 Task: Filter the workflow runs by the status "waiting" in the repository "Javascript".
Action: Mouse moved to (1247, 147)
Screenshot: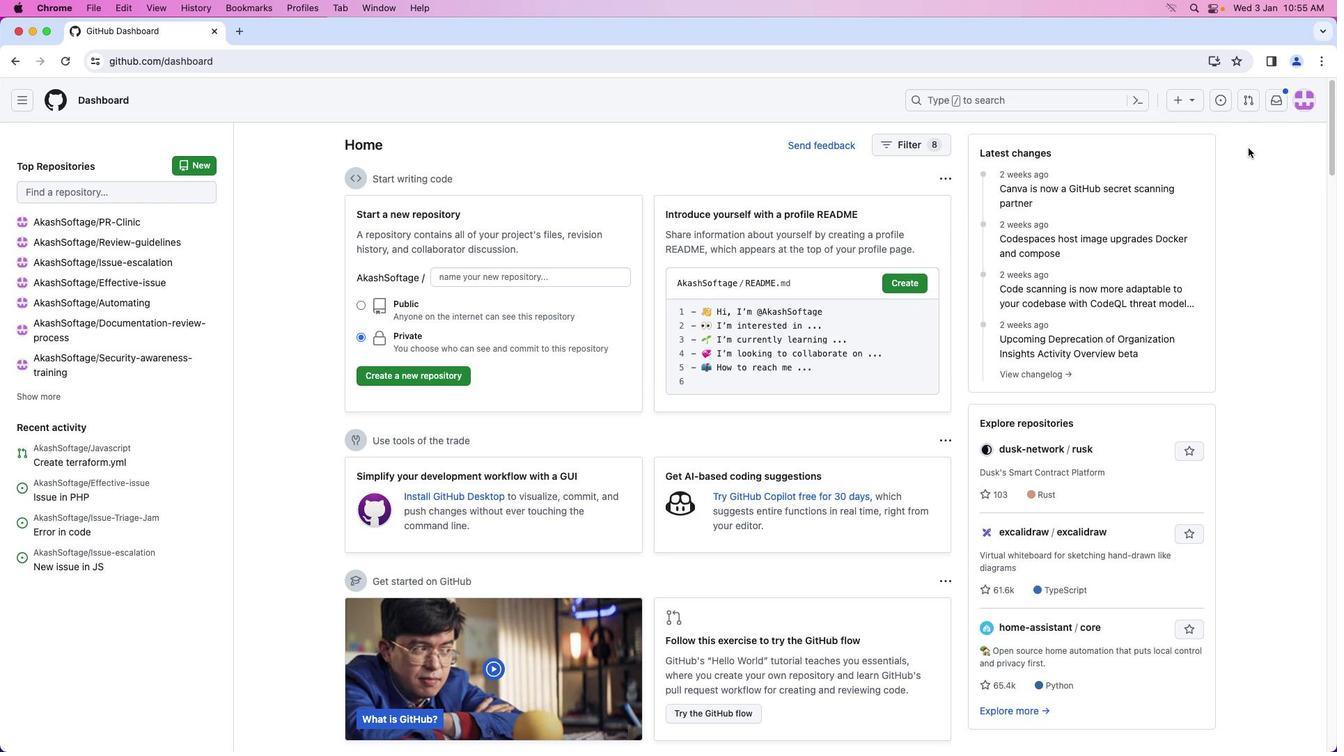 
Action: Mouse pressed left at (1247, 147)
Screenshot: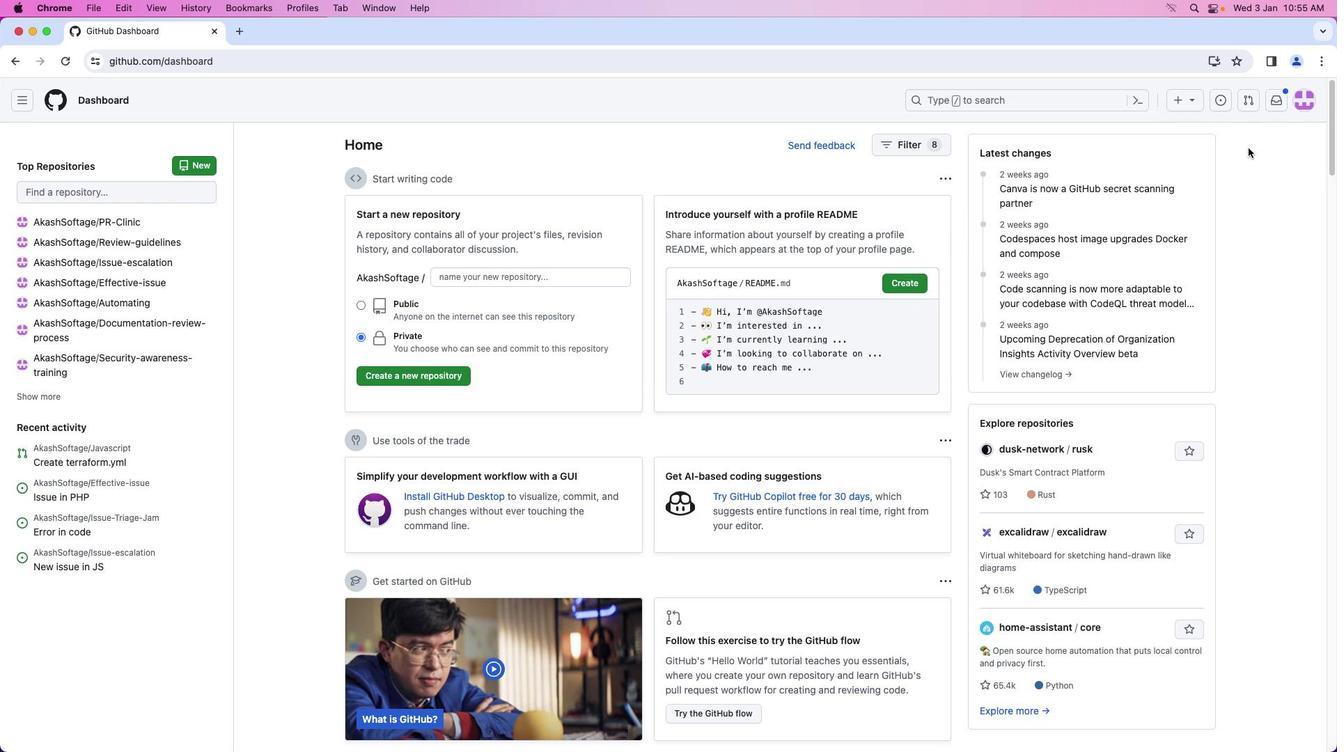 
Action: Mouse moved to (1304, 106)
Screenshot: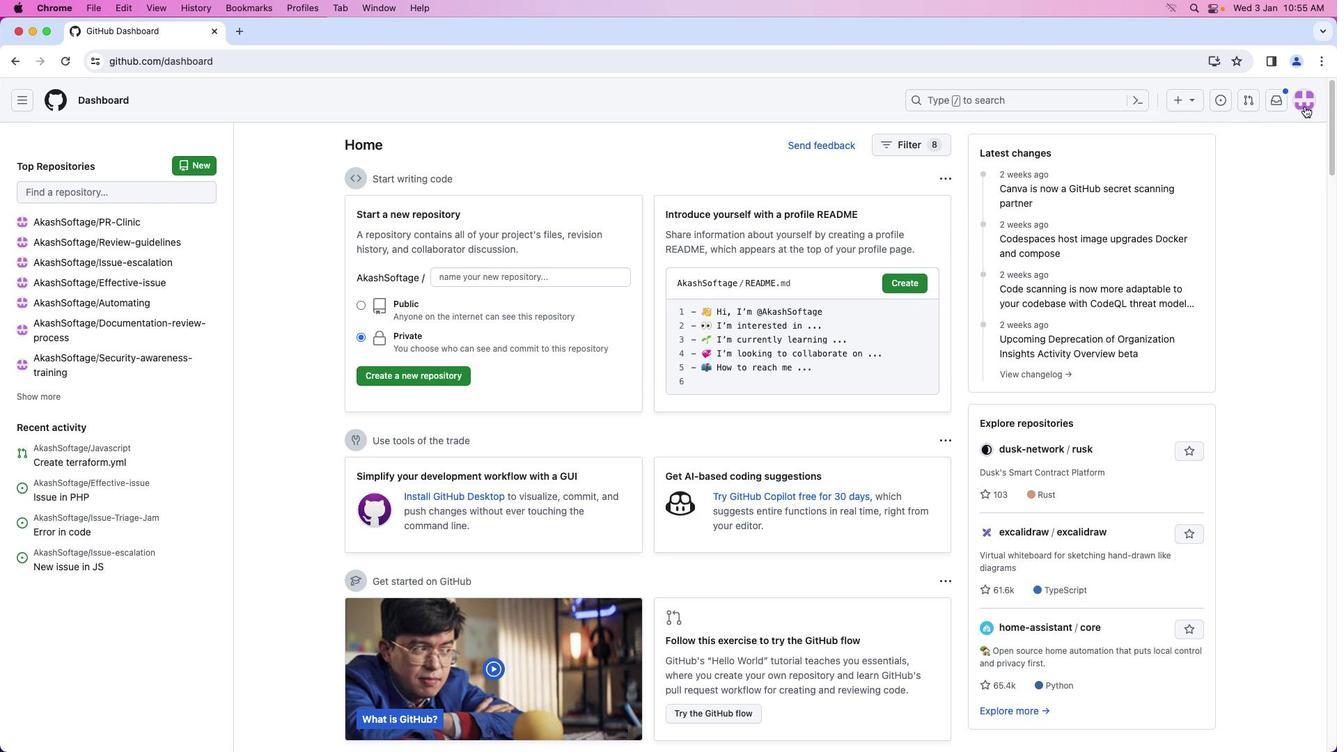 
Action: Mouse pressed left at (1304, 106)
Screenshot: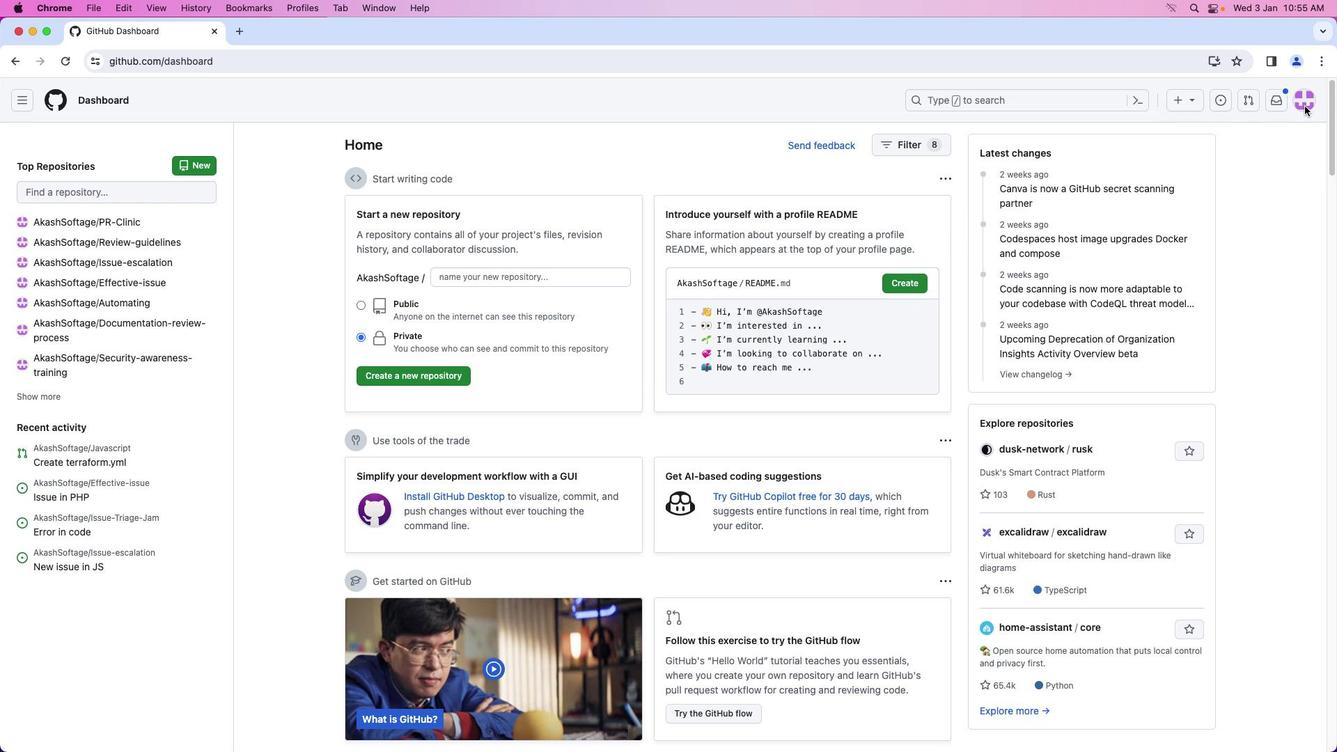 
Action: Mouse moved to (1205, 224)
Screenshot: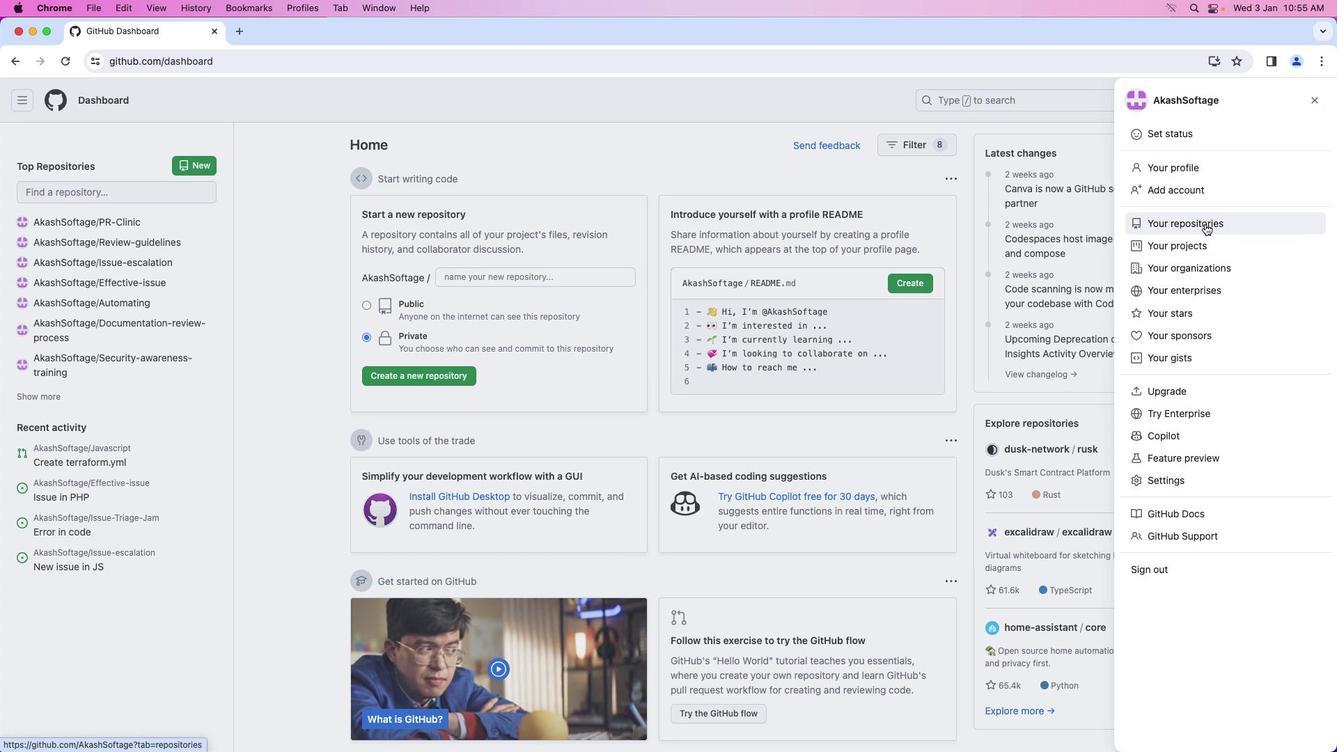 
Action: Mouse pressed left at (1205, 224)
Screenshot: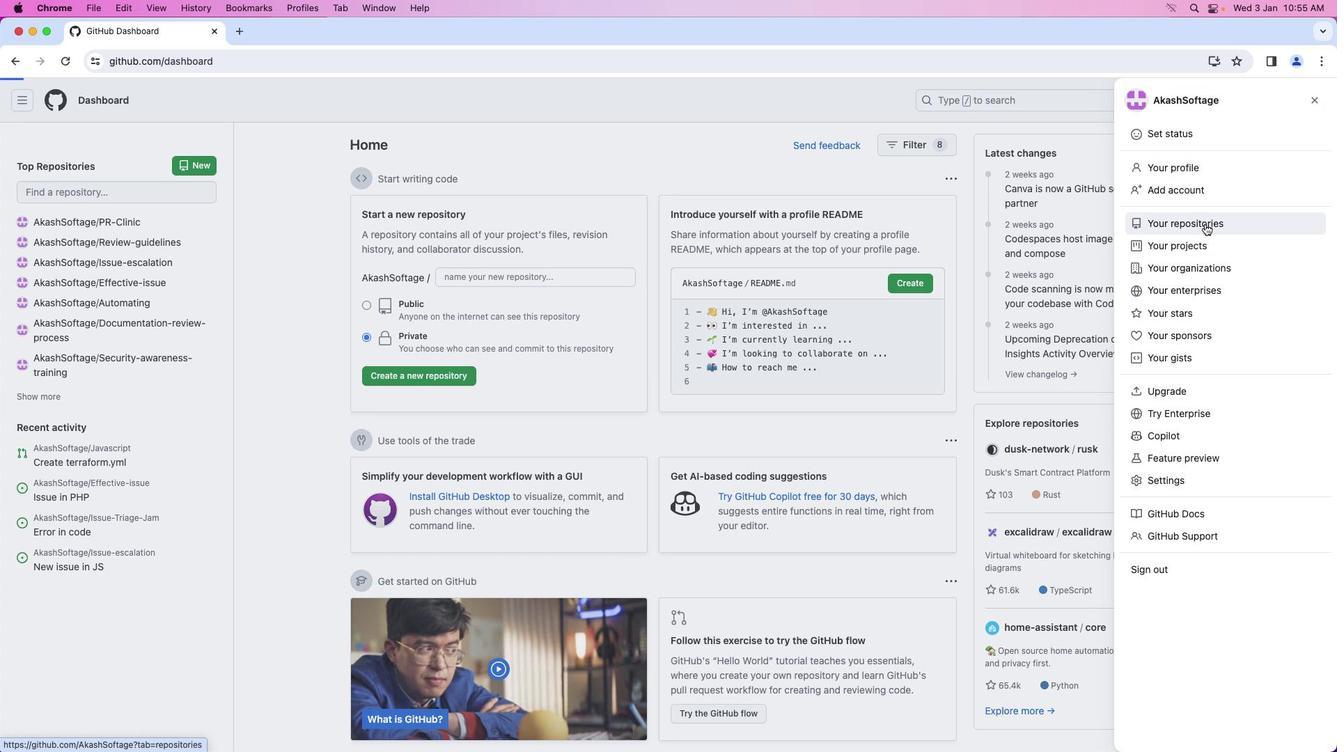 
Action: Mouse moved to (500, 231)
Screenshot: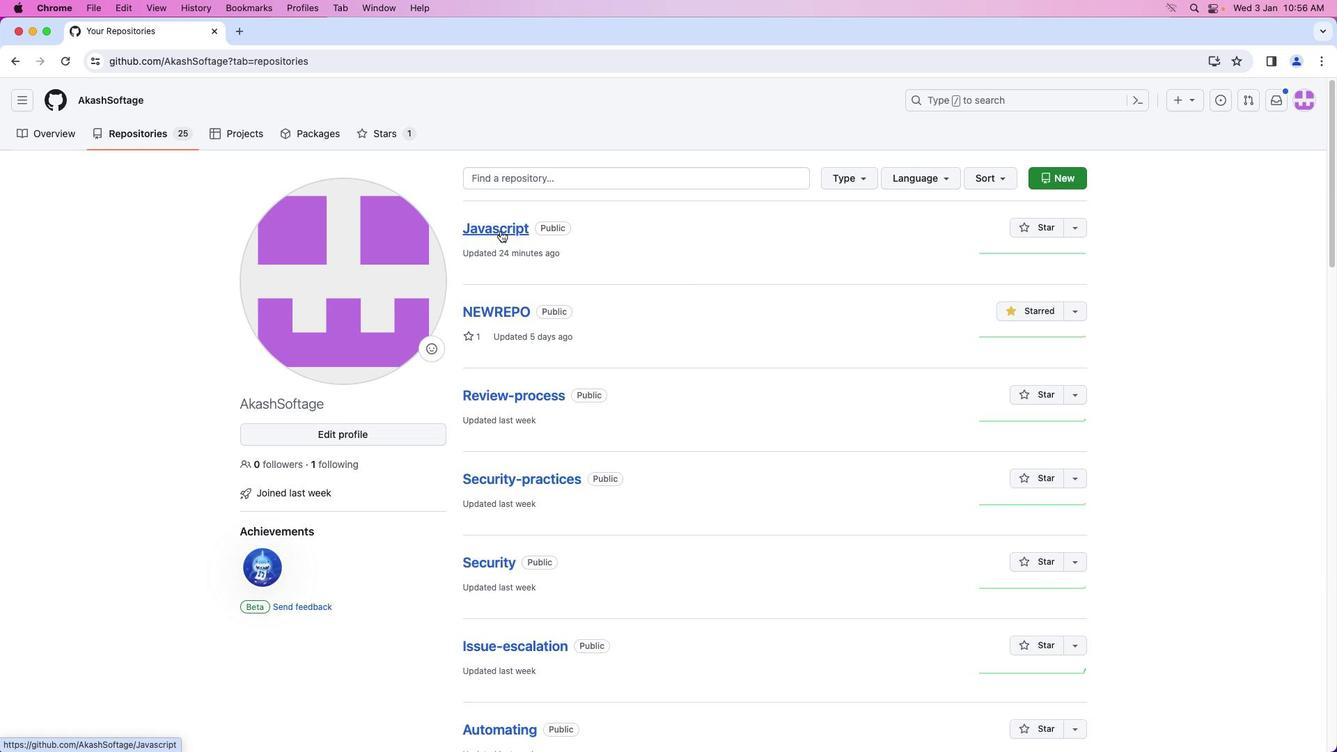 
Action: Mouse pressed left at (500, 231)
Screenshot: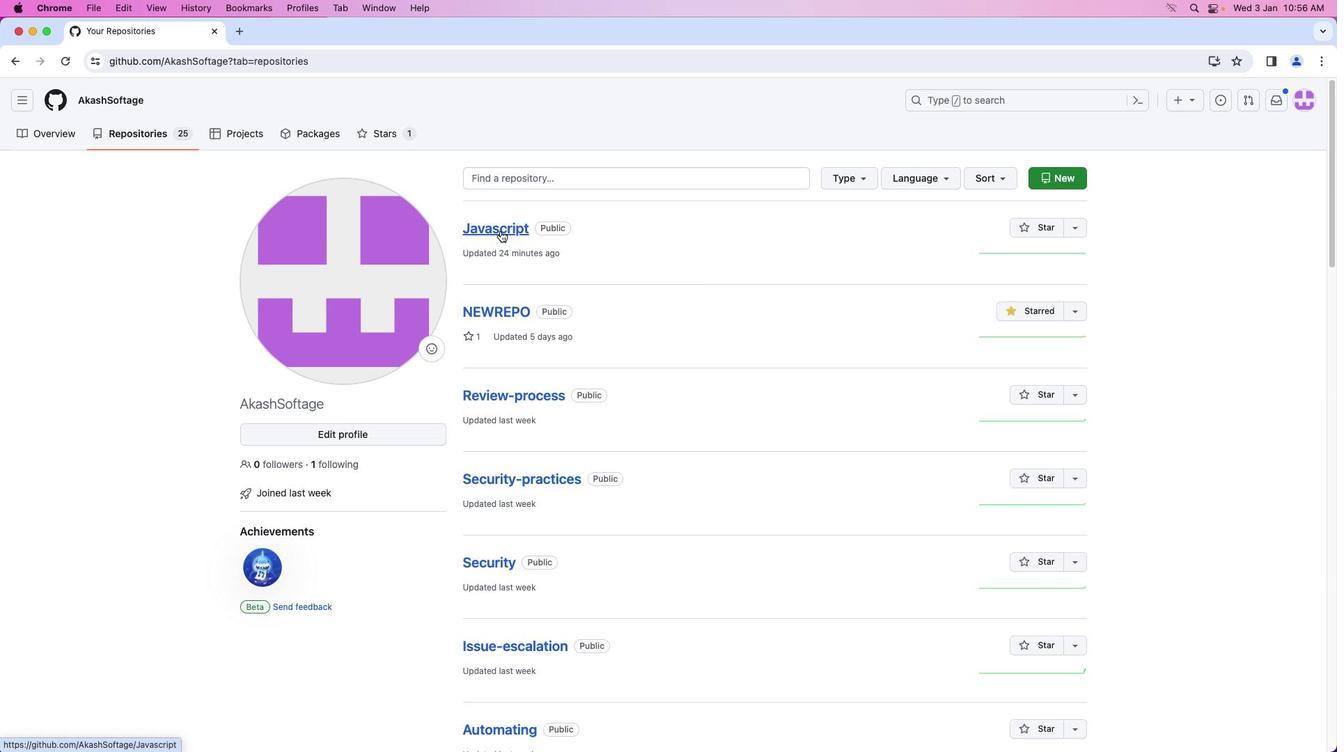 
Action: Mouse moved to (293, 143)
Screenshot: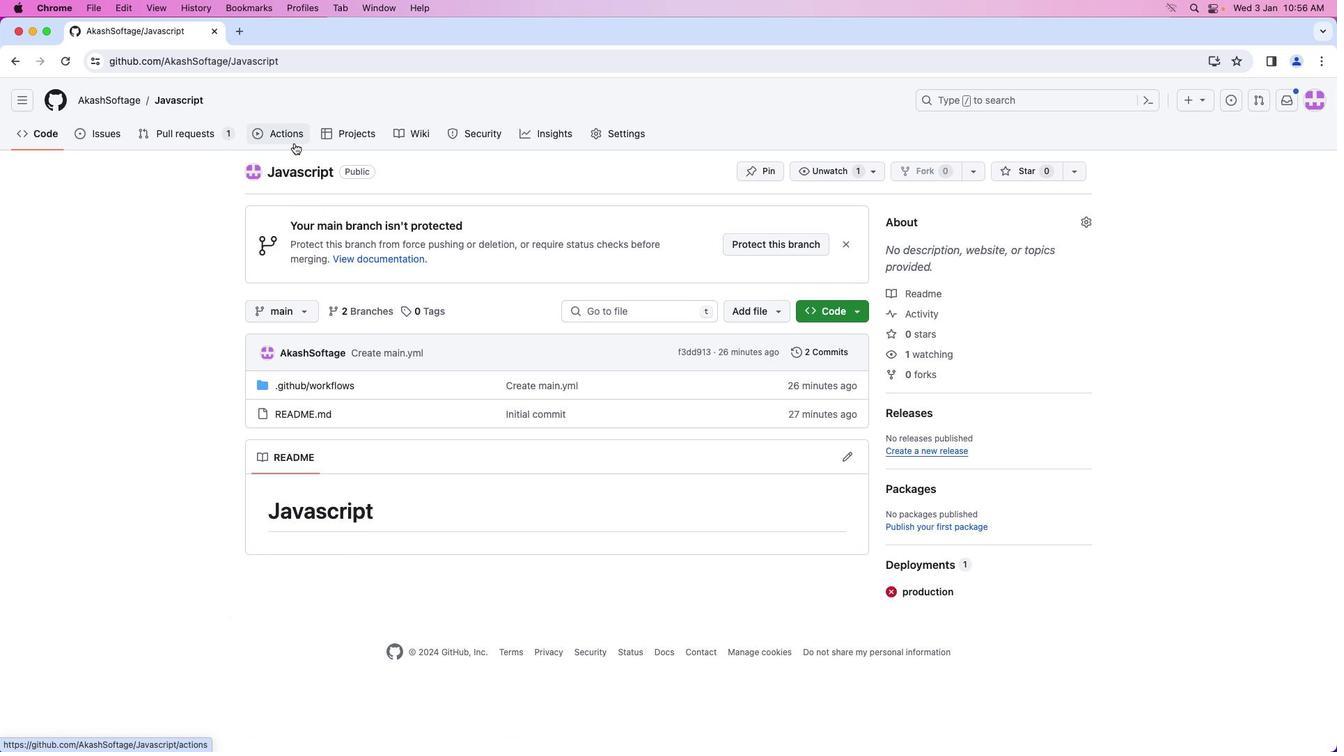 
Action: Mouse pressed left at (293, 143)
Screenshot: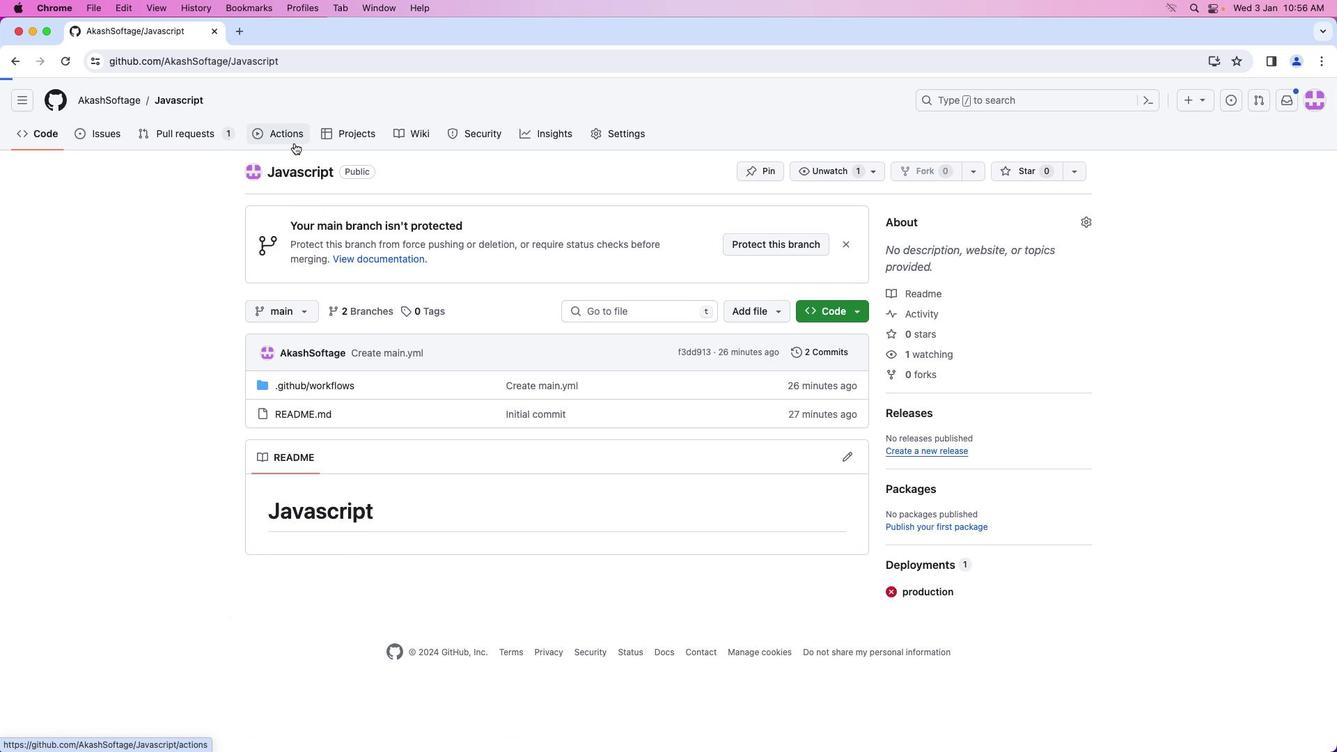 
Action: Mouse moved to (985, 233)
Screenshot: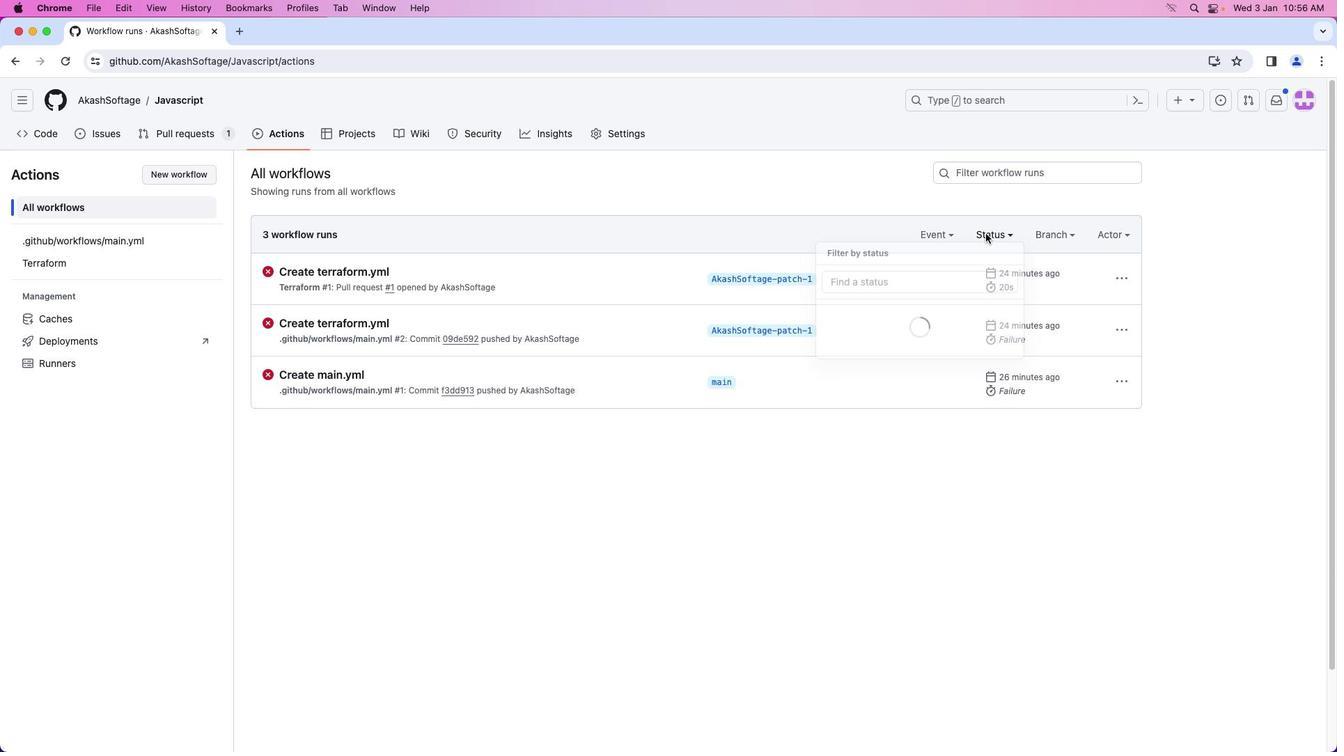 
Action: Mouse pressed left at (985, 233)
Screenshot: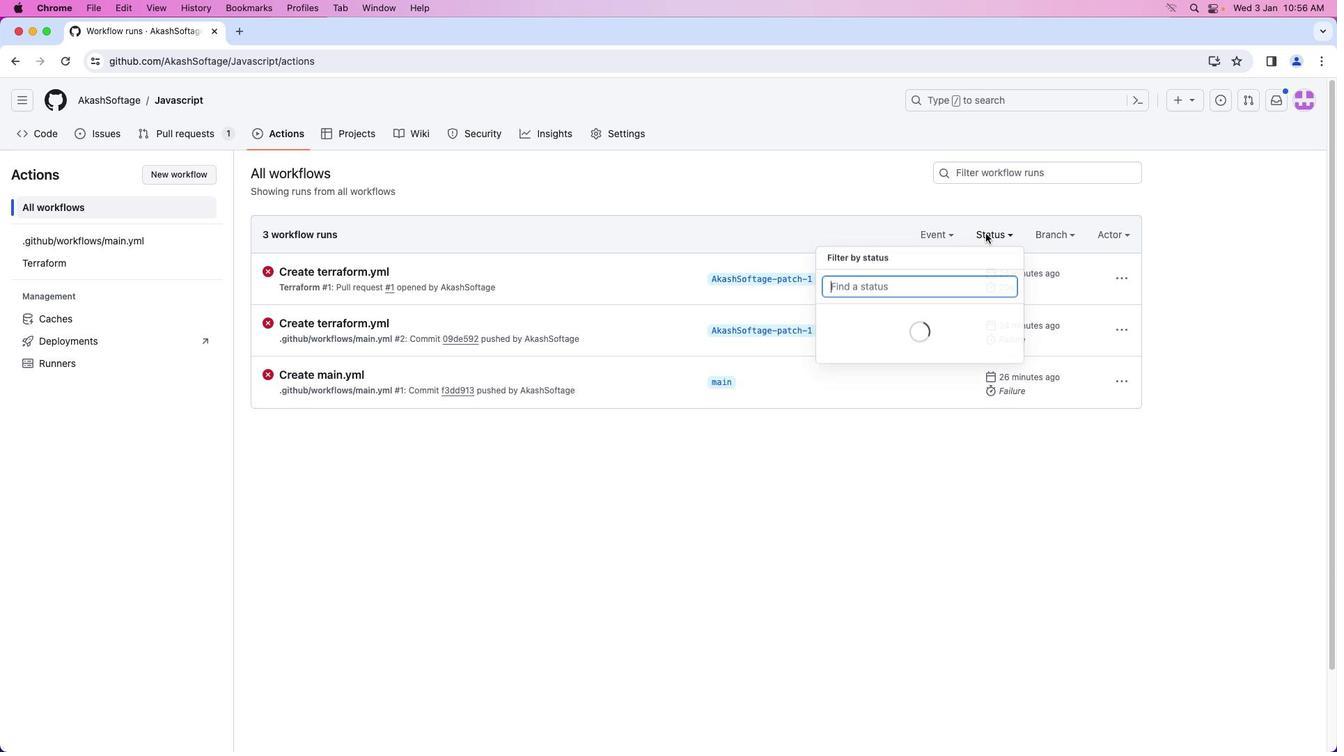 
Action: Mouse moved to (864, 361)
Screenshot: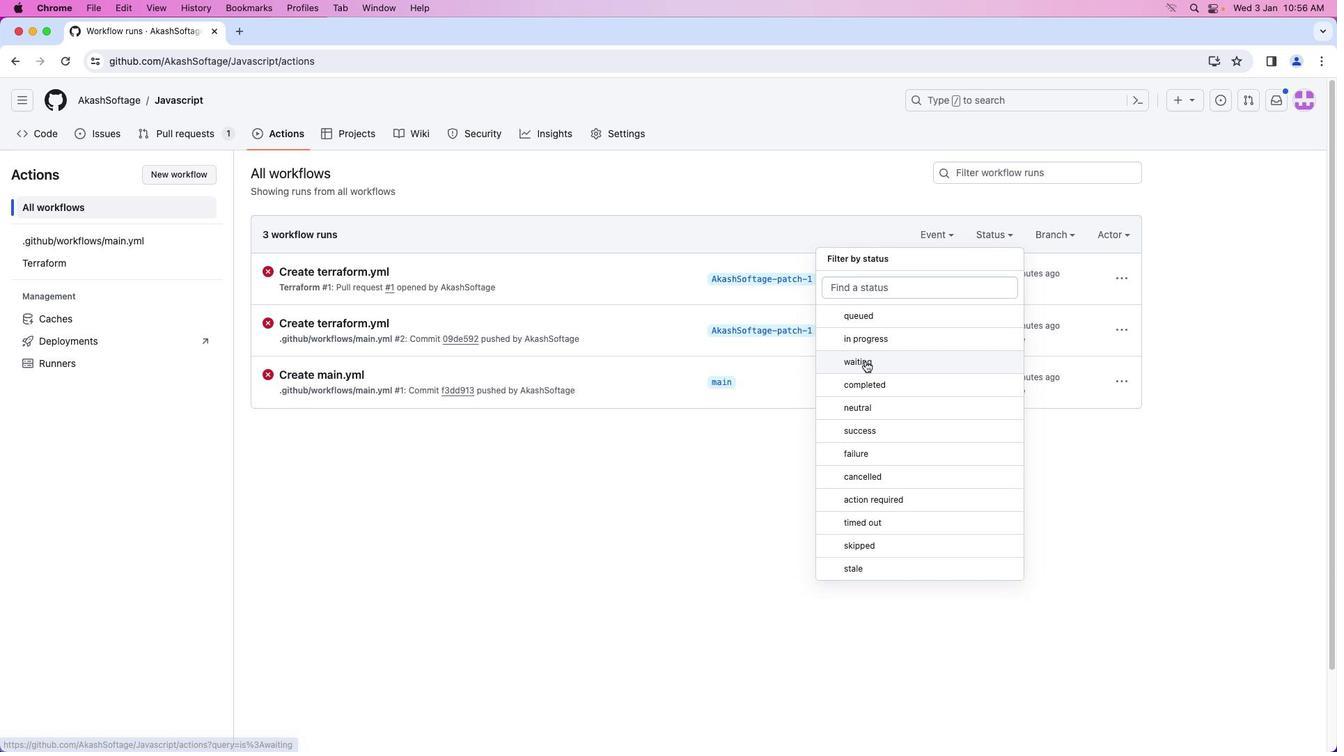 
Action: Mouse pressed left at (864, 361)
Screenshot: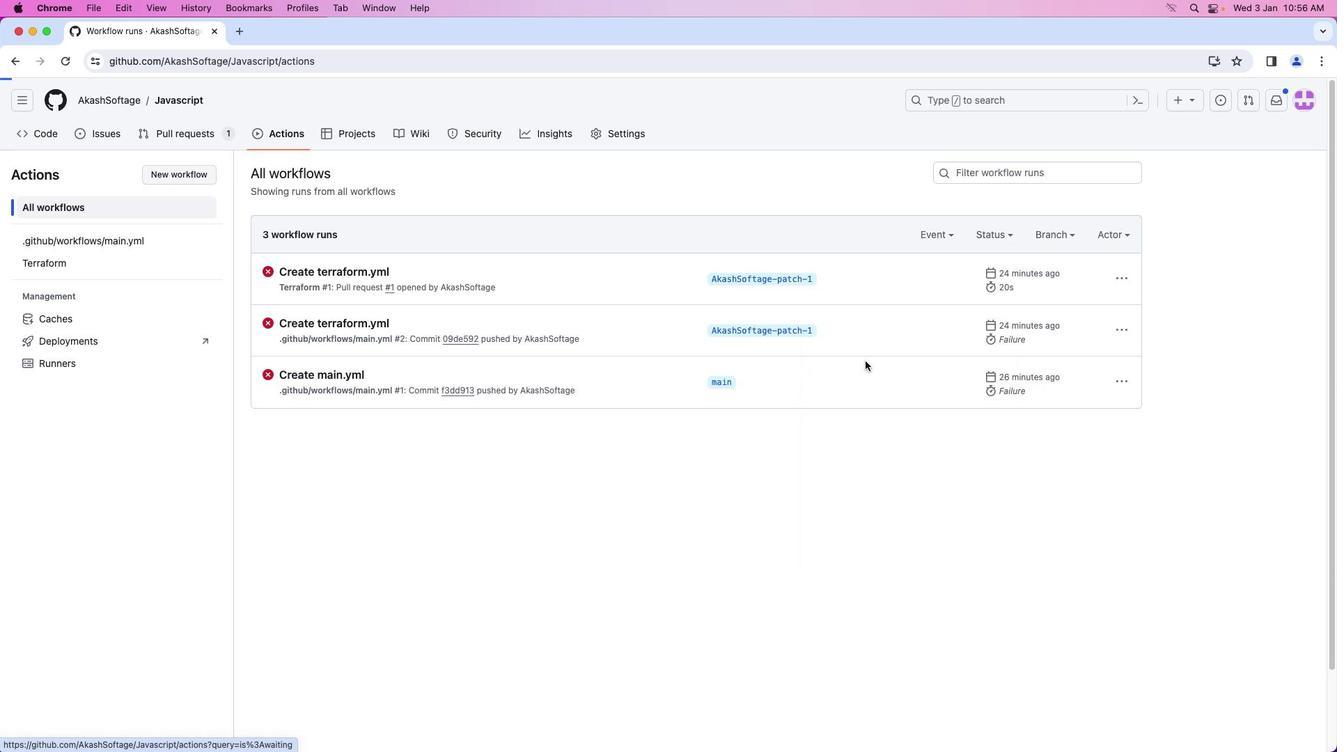 
